 Task: Tag tasks with labels like "Urgent" or "High Priority" for quick filtering in insights generation projects.
Action: Mouse moved to (807, 201)
Screenshot: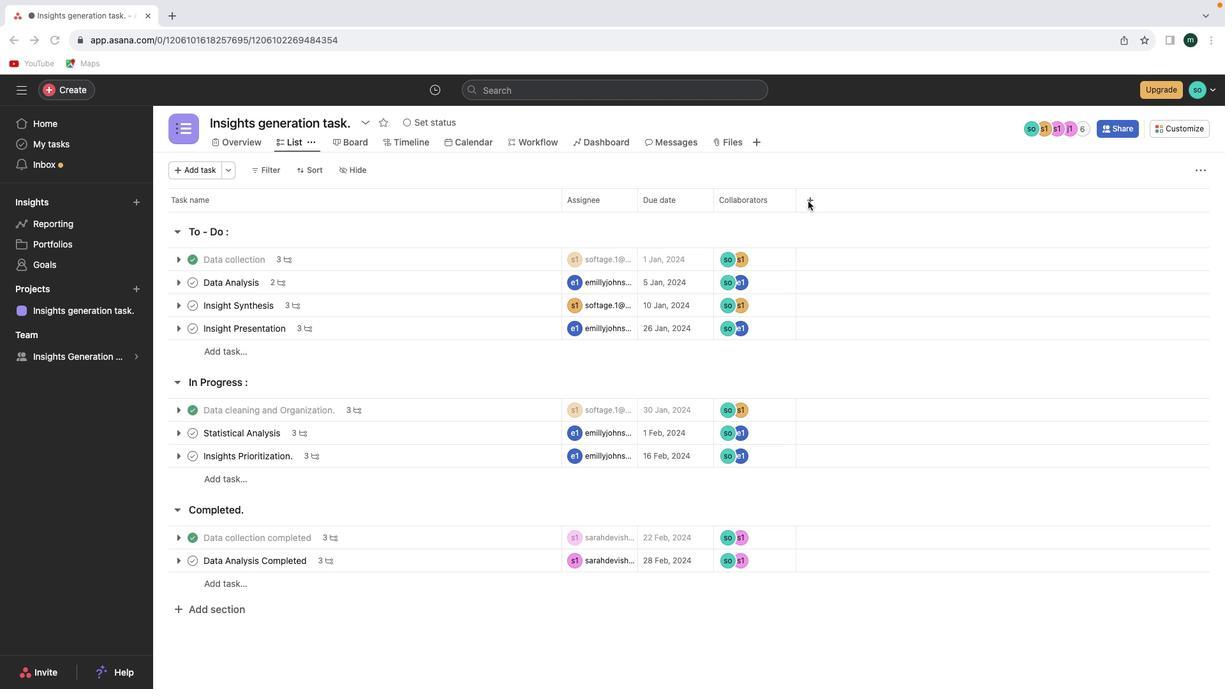 
Action: Mouse pressed left at (807, 201)
Screenshot: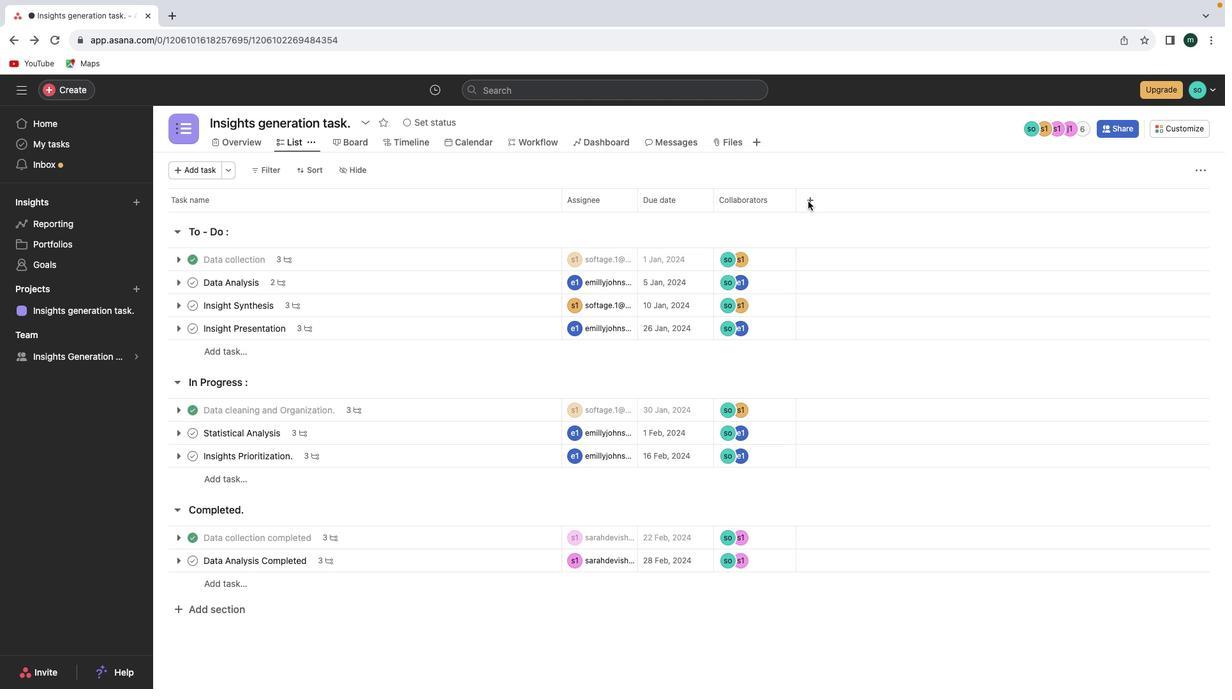 
Action: Mouse moved to (809, 201)
Screenshot: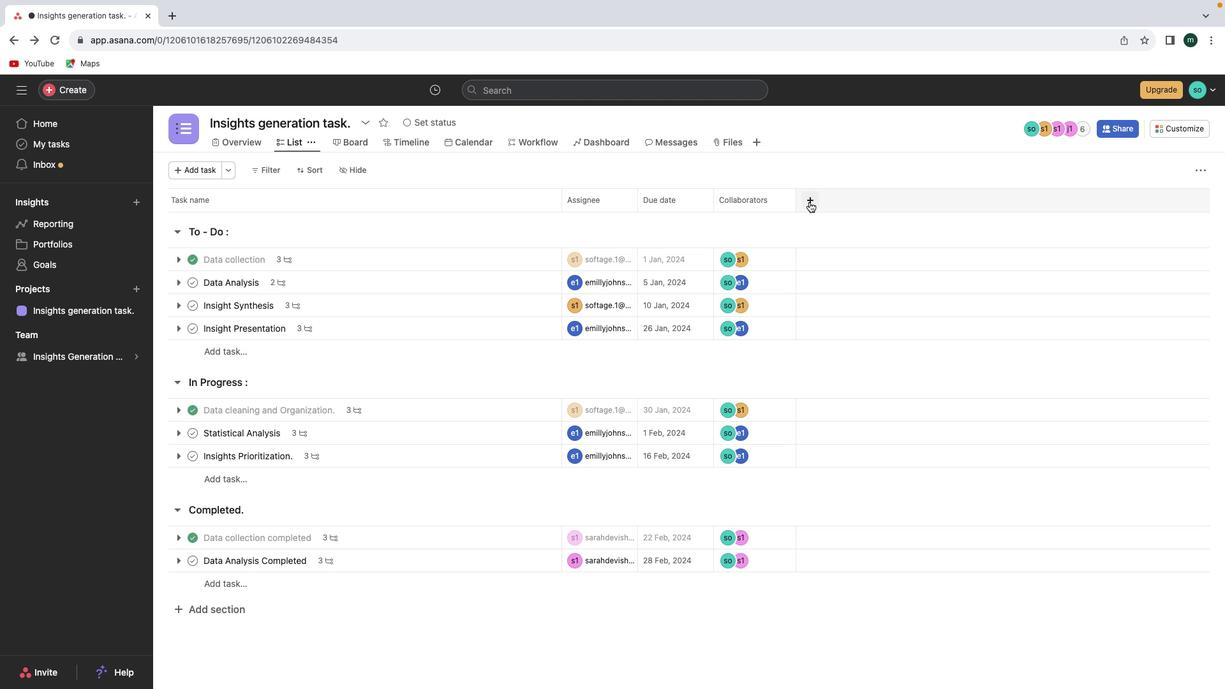 
Action: Mouse pressed left at (809, 201)
Screenshot: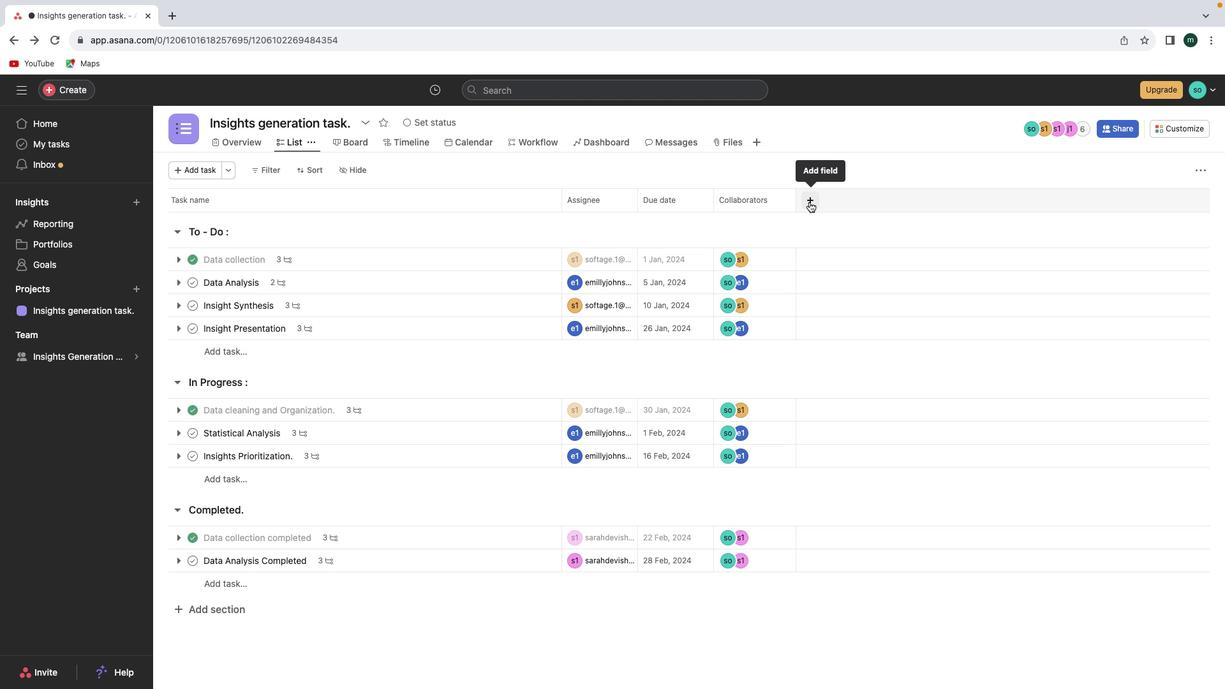 
Action: Mouse moved to (882, 391)
Screenshot: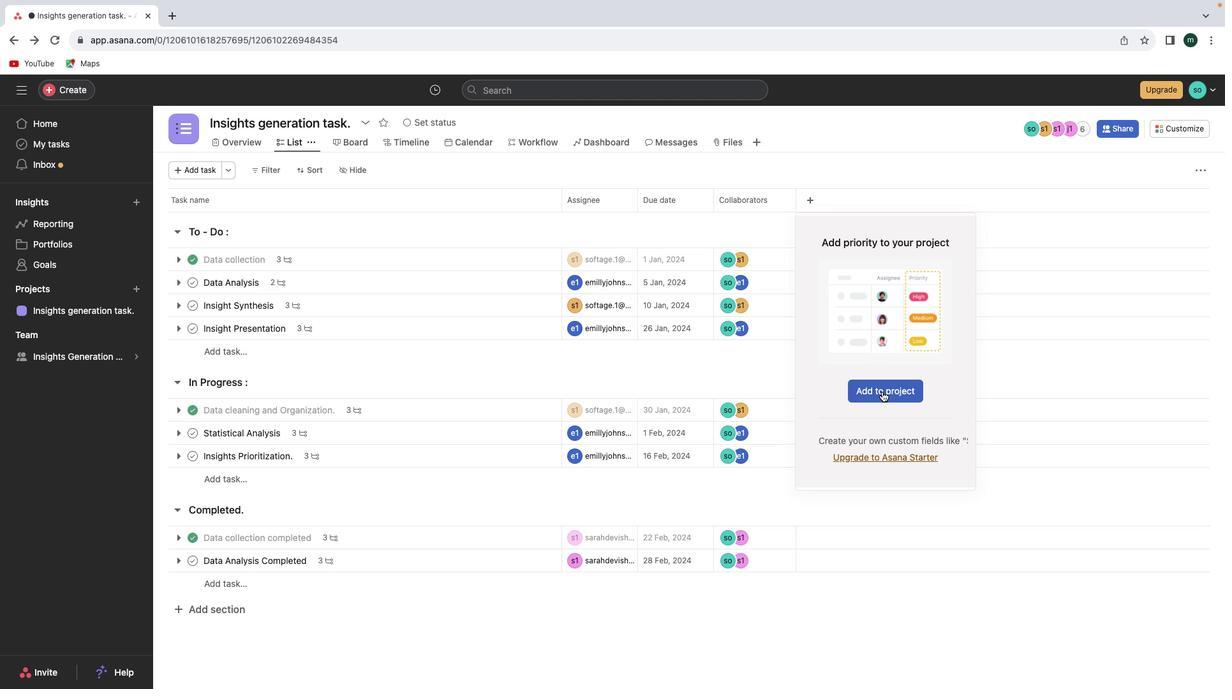 
Action: Mouse pressed left at (882, 391)
Screenshot: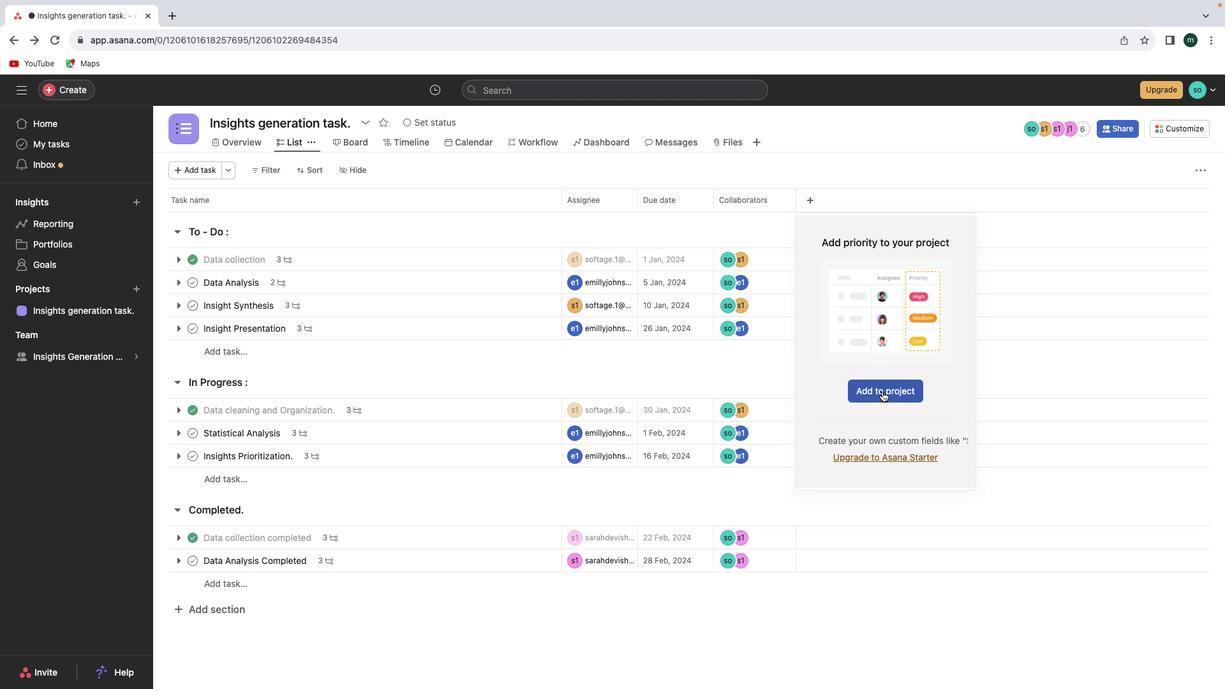 
Action: Mouse moved to (852, 262)
Screenshot: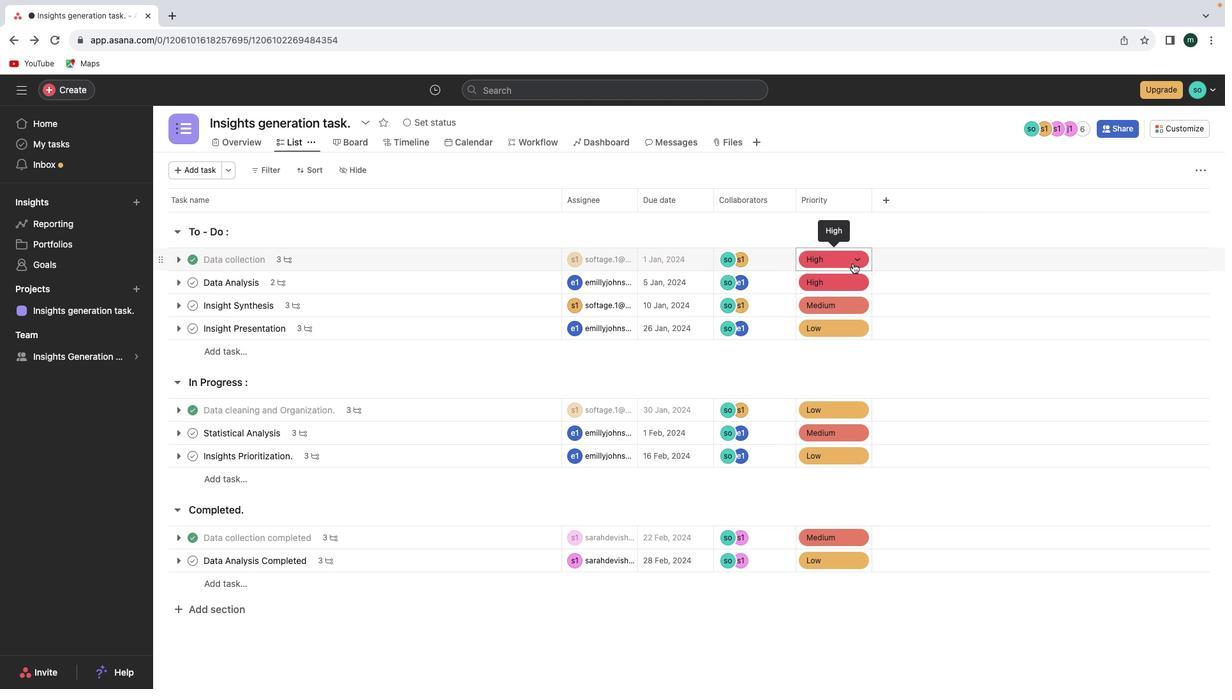 
Action: Mouse pressed left at (852, 262)
Screenshot: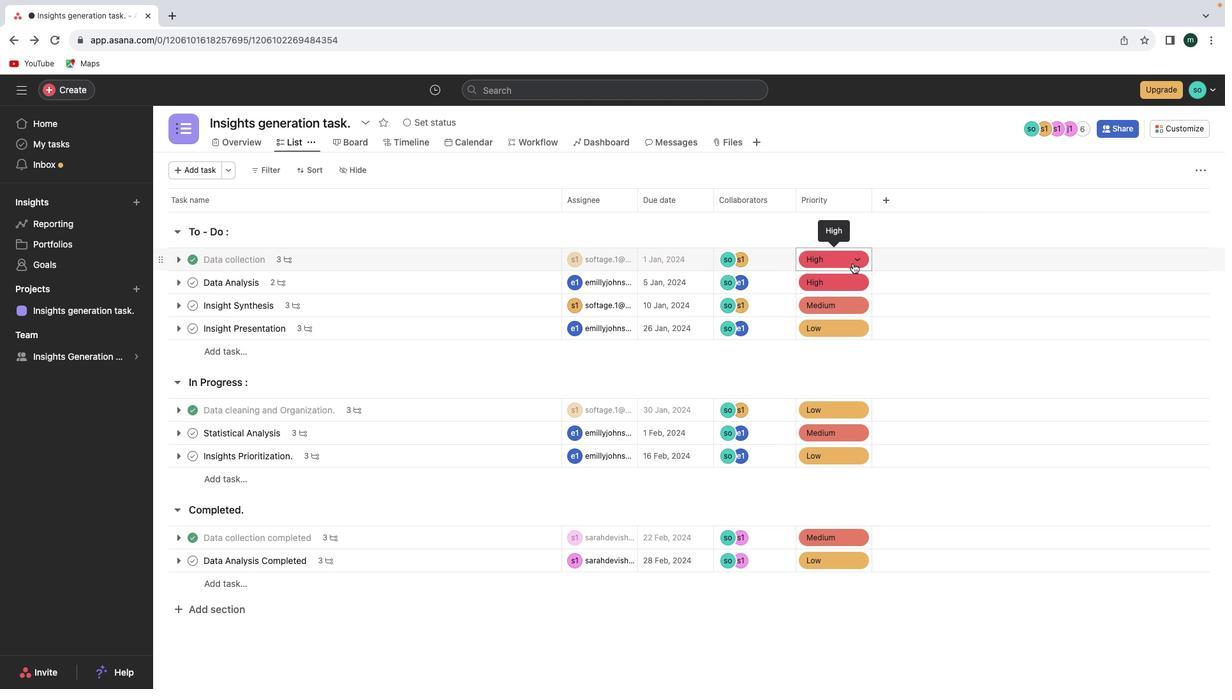 
Action: Mouse moved to (963, 340)
Screenshot: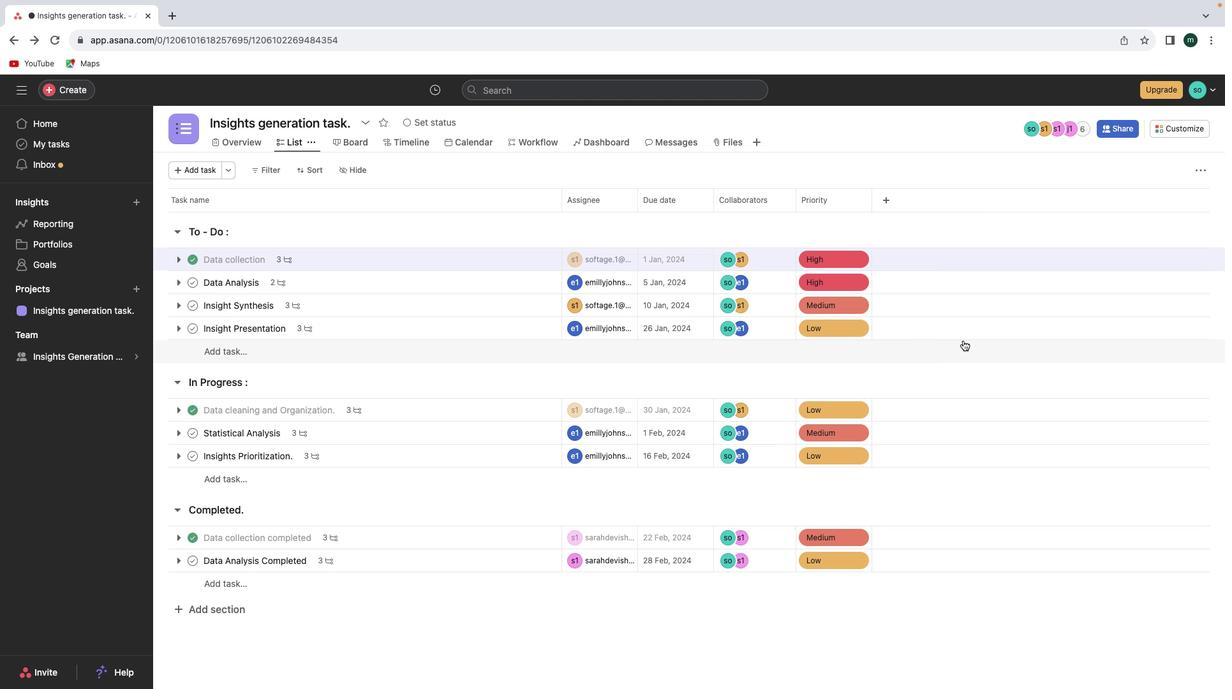 
Action: Mouse pressed left at (963, 340)
Screenshot: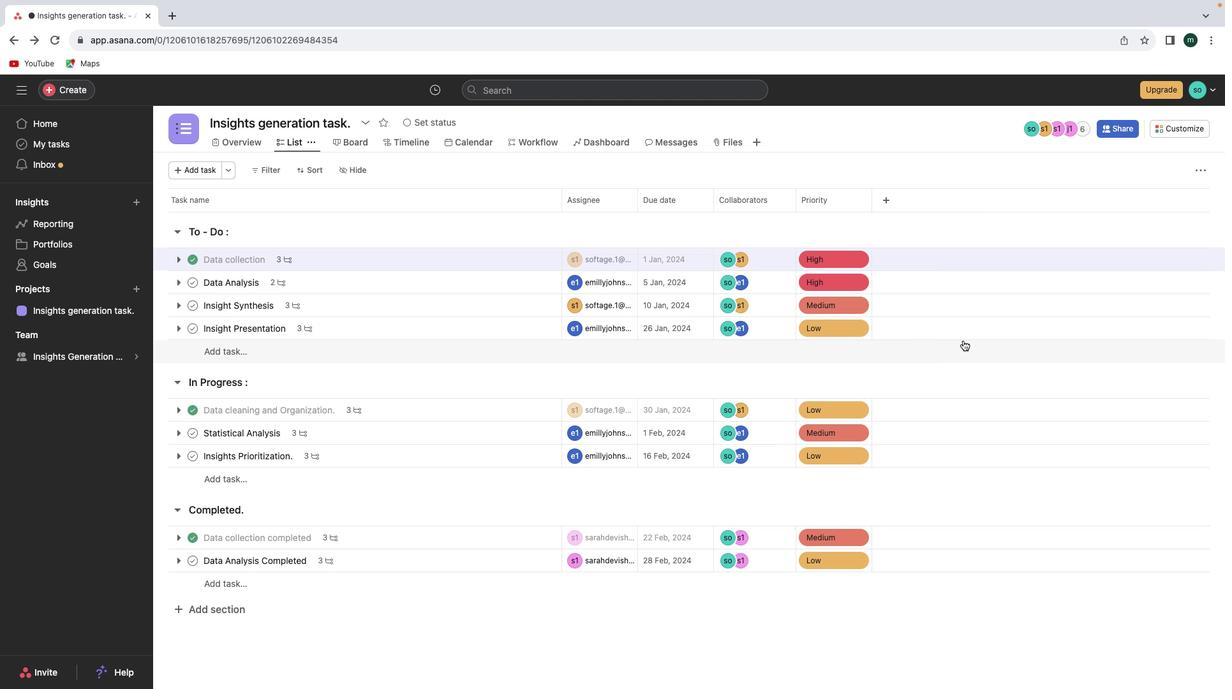 
Action: Mouse moved to (961, 344)
Screenshot: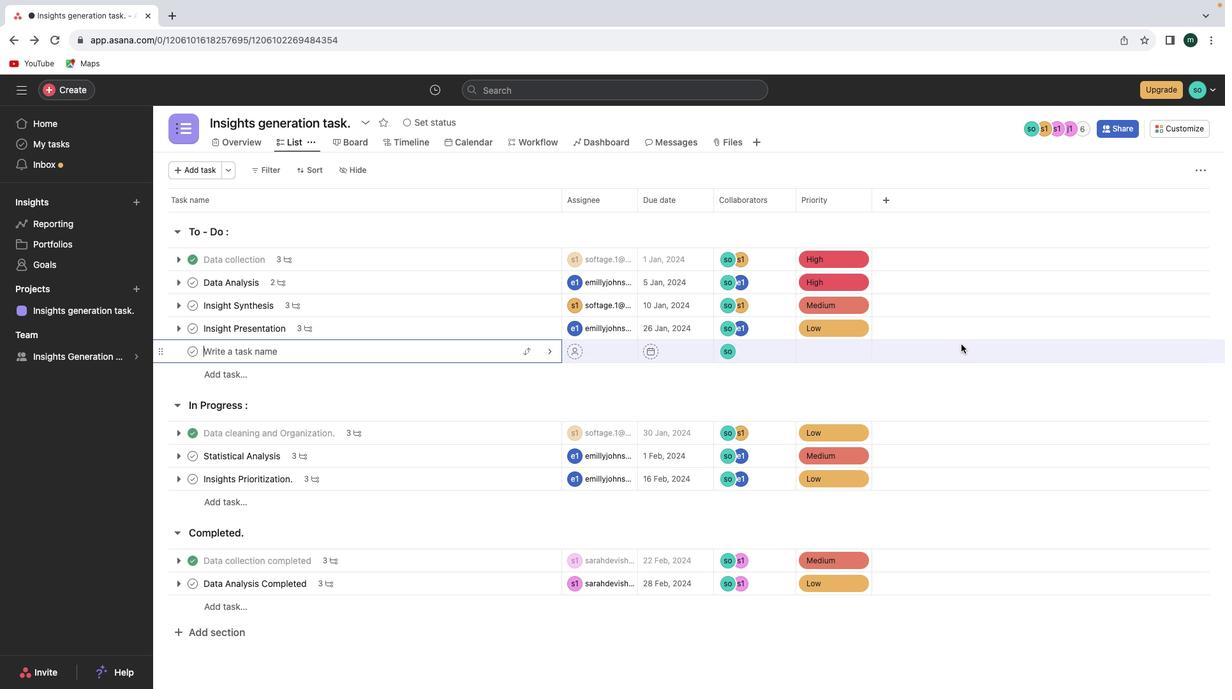 
